 Task: Add Sprouts Organic Tomato Paste to the cart.
Action: Mouse moved to (285, 135)
Screenshot: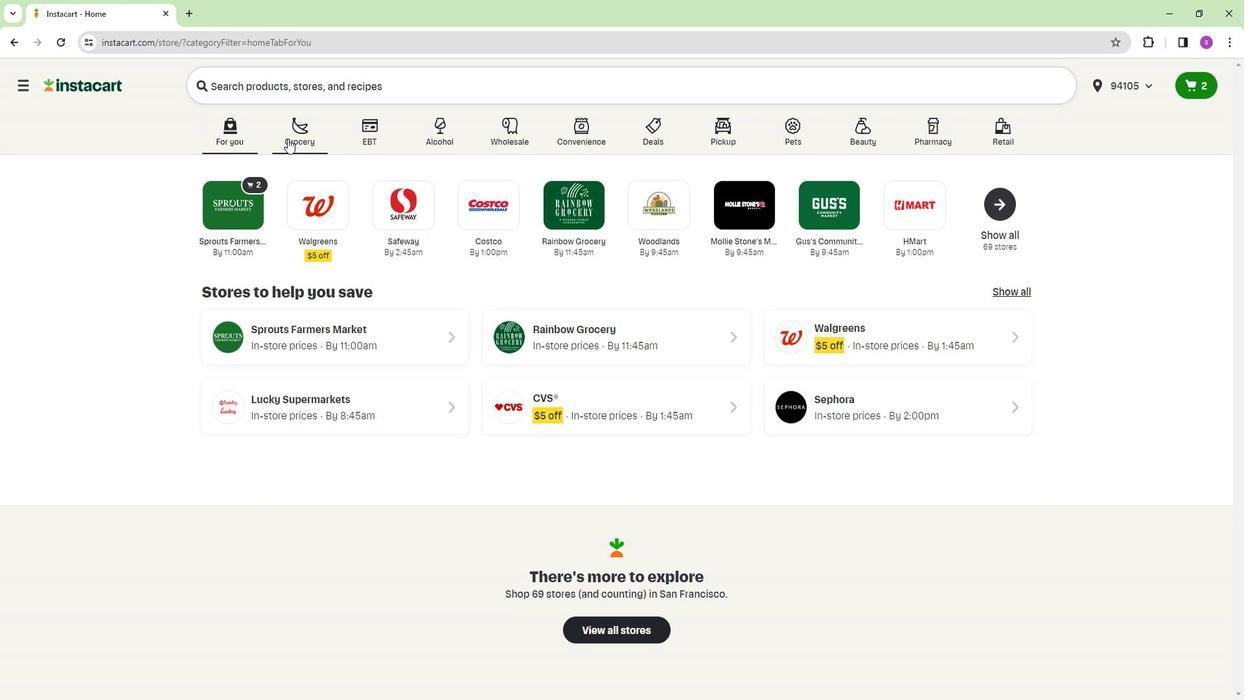 
Action: Mouse pressed left at (285, 135)
Screenshot: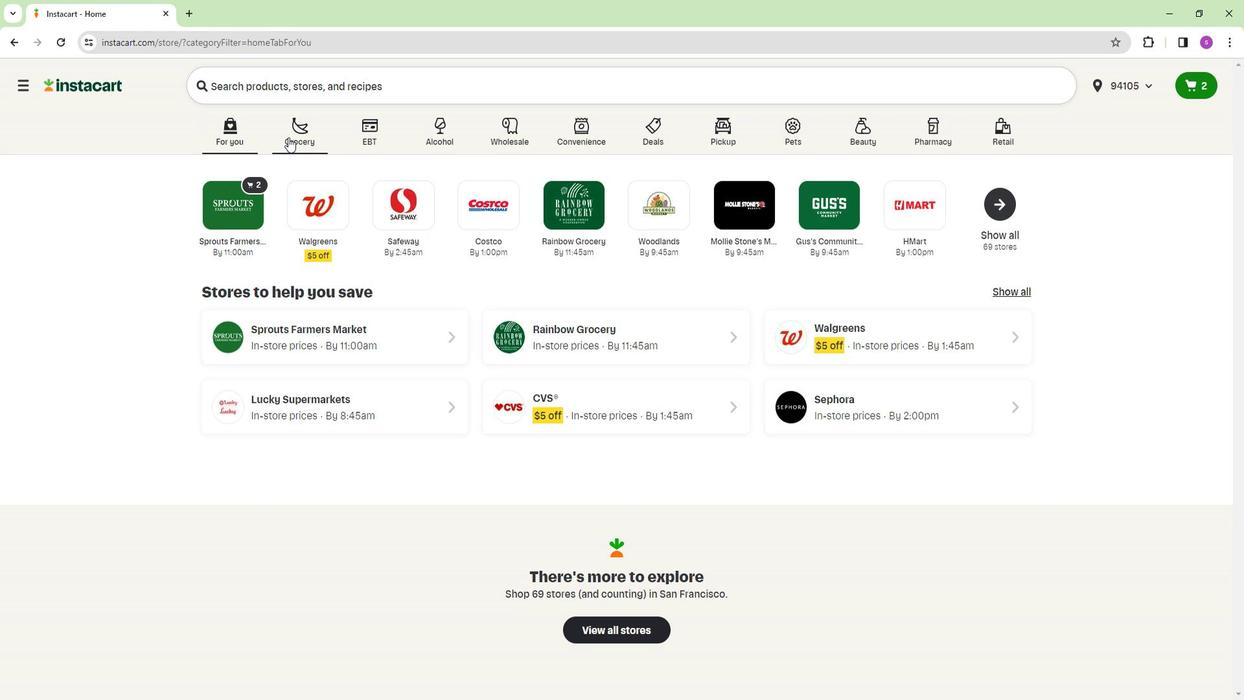 
Action: Mouse moved to (212, 208)
Screenshot: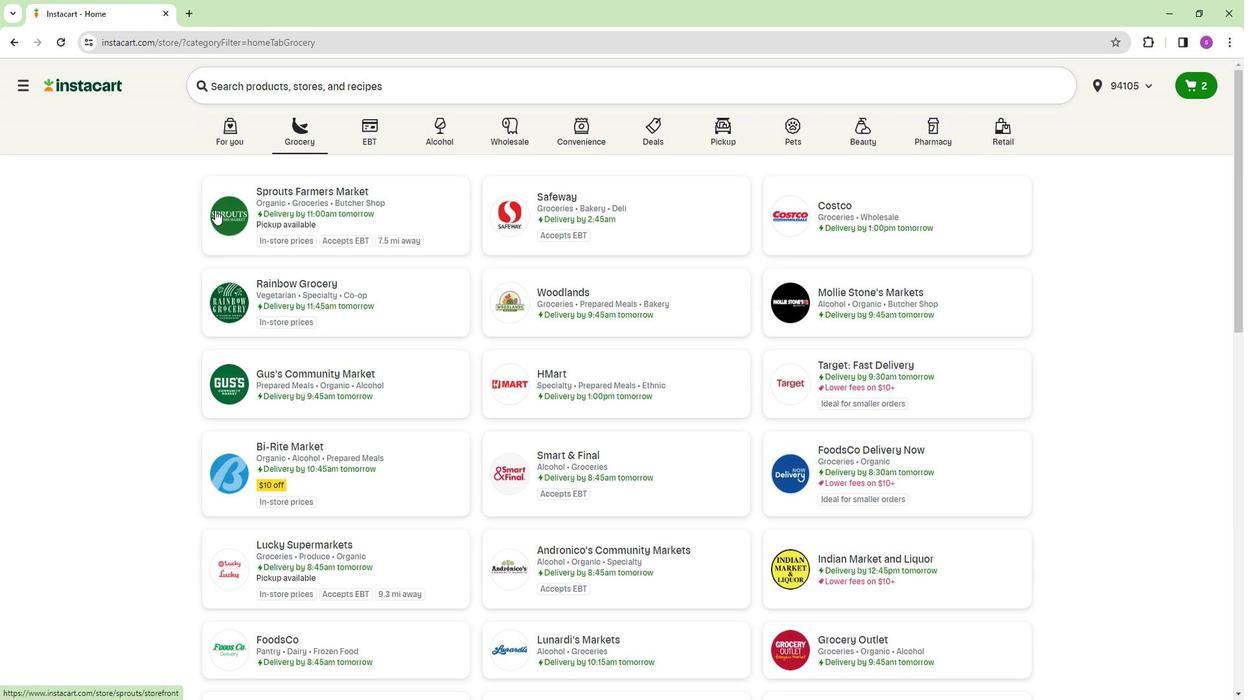 
Action: Mouse pressed left at (212, 208)
Screenshot: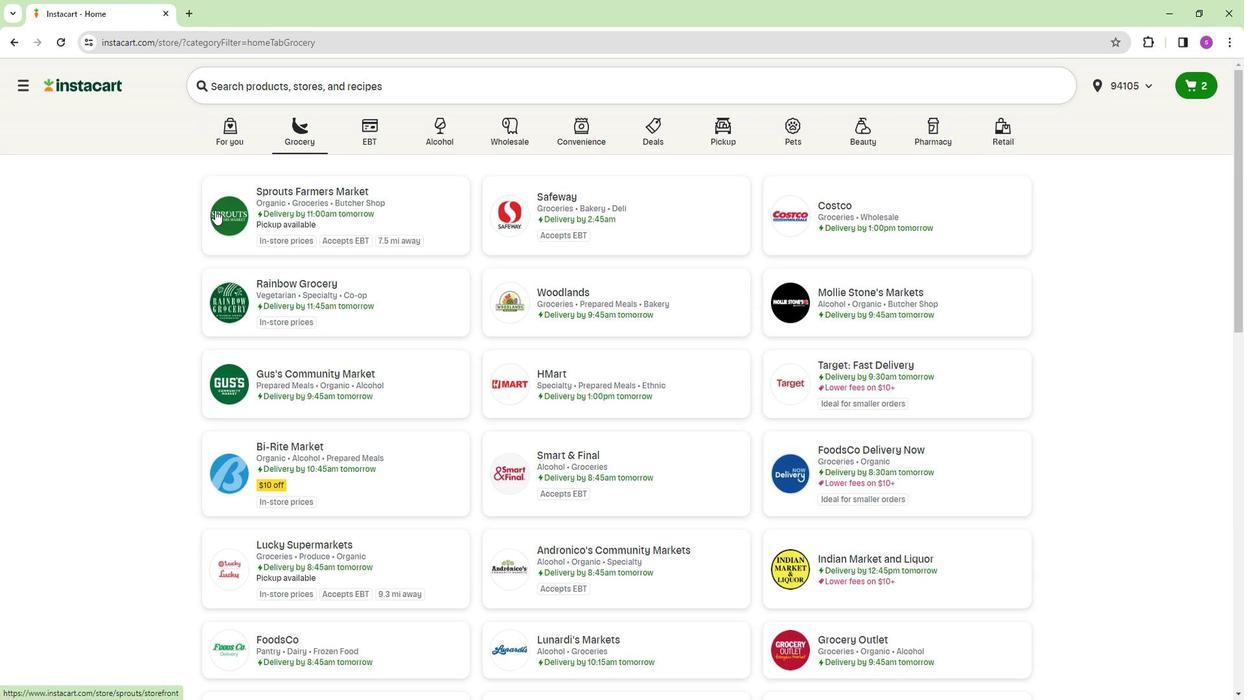 
Action: Mouse moved to (100, 569)
Screenshot: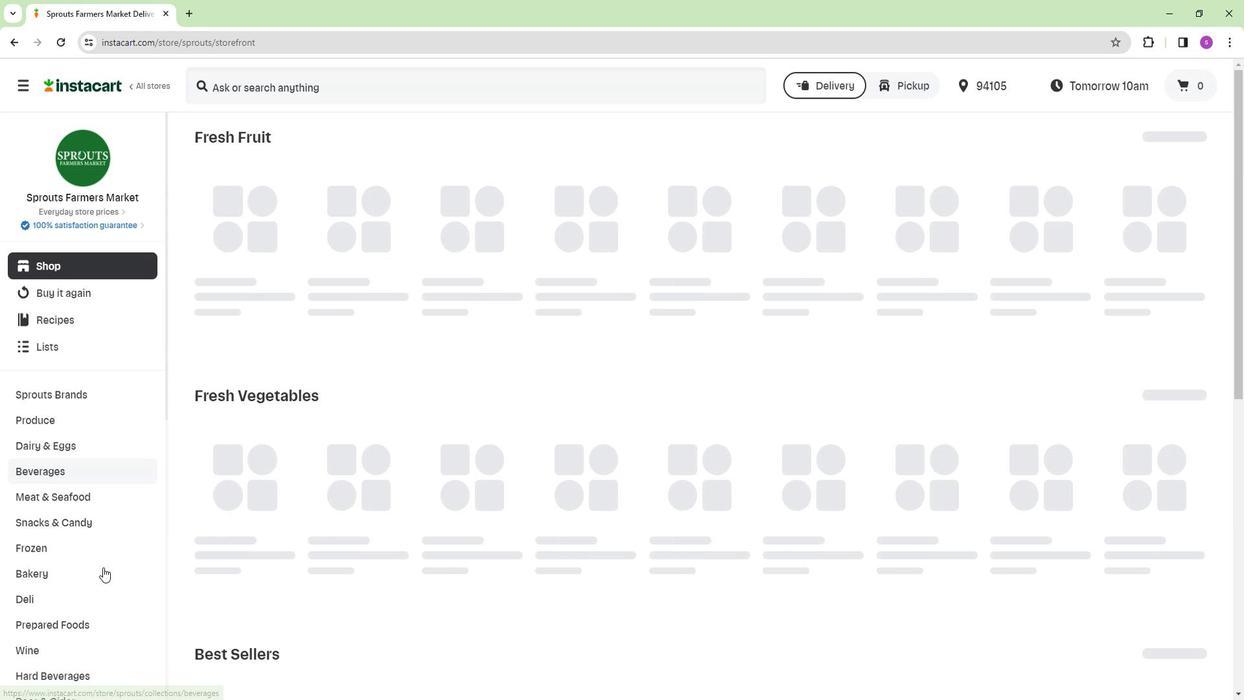 
Action: Mouse scrolled (100, 568) with delta (0, 0)
Screenshot: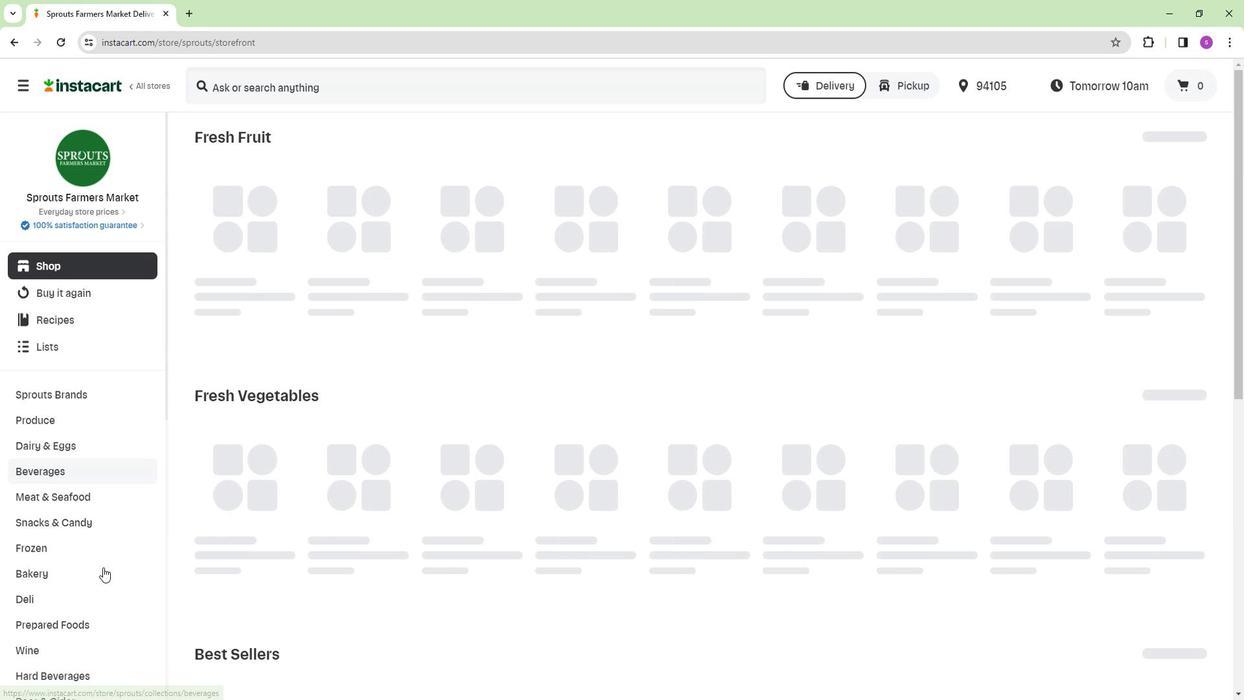 
Action: Mouse moved to (103, 560)
Screenshot: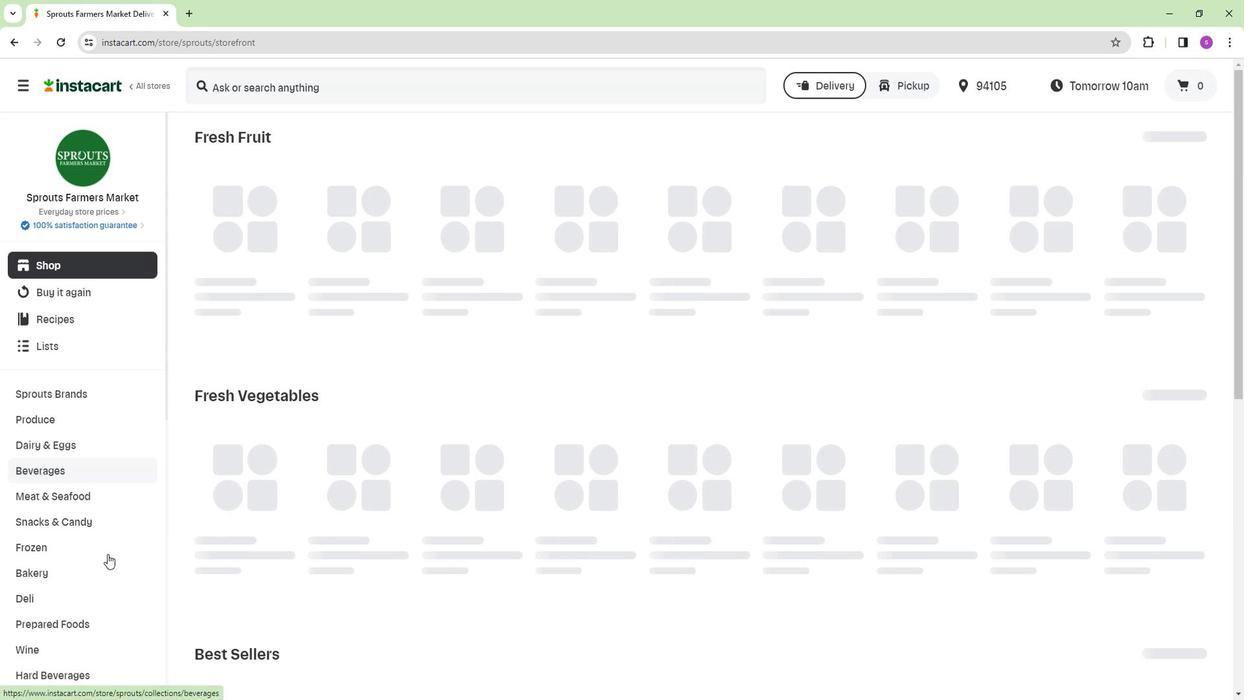 
Action: Mouse scrolled (103, 560) with delta (0, 0)
Screenshot: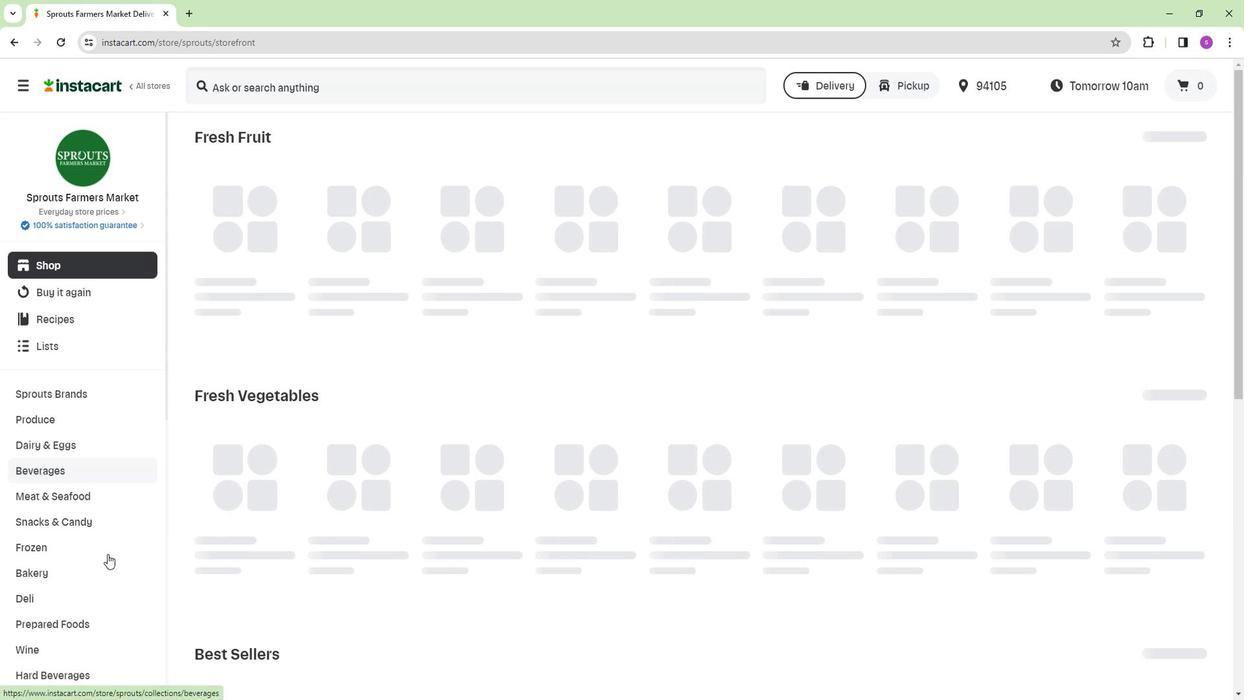 
Action: Mouse moved to (110, 597)
Screenshot: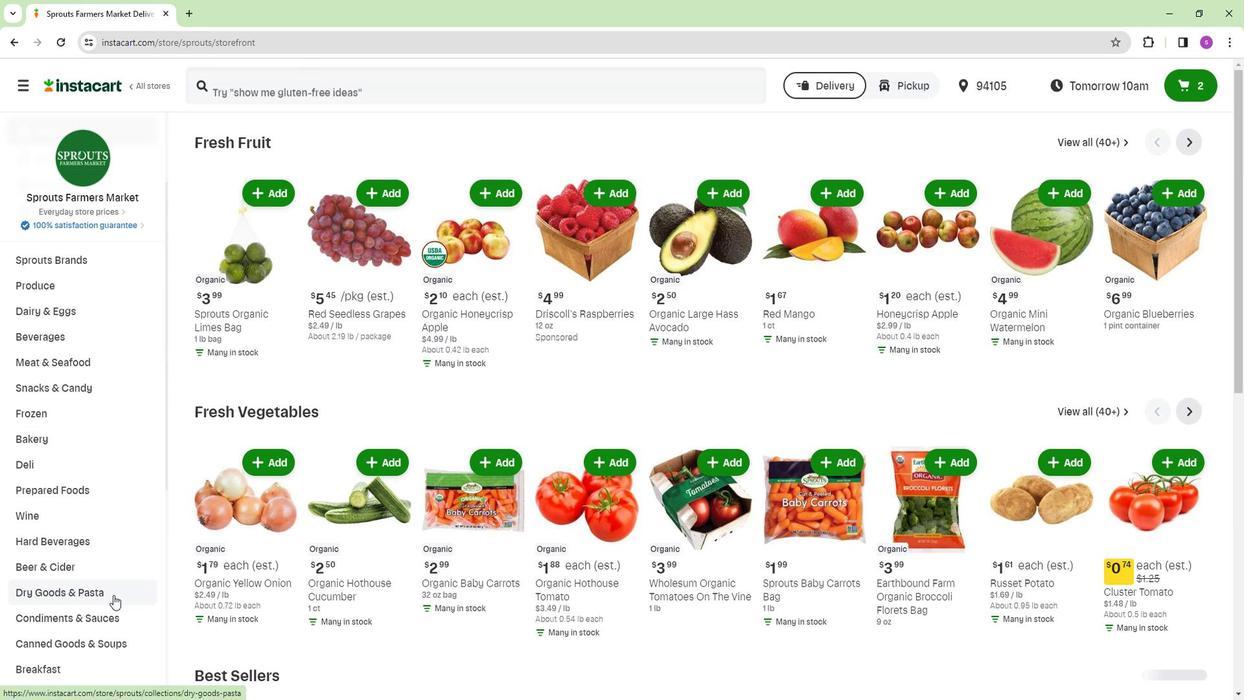 
Action: Mouse pressed left at (110, 597)
Screenshot: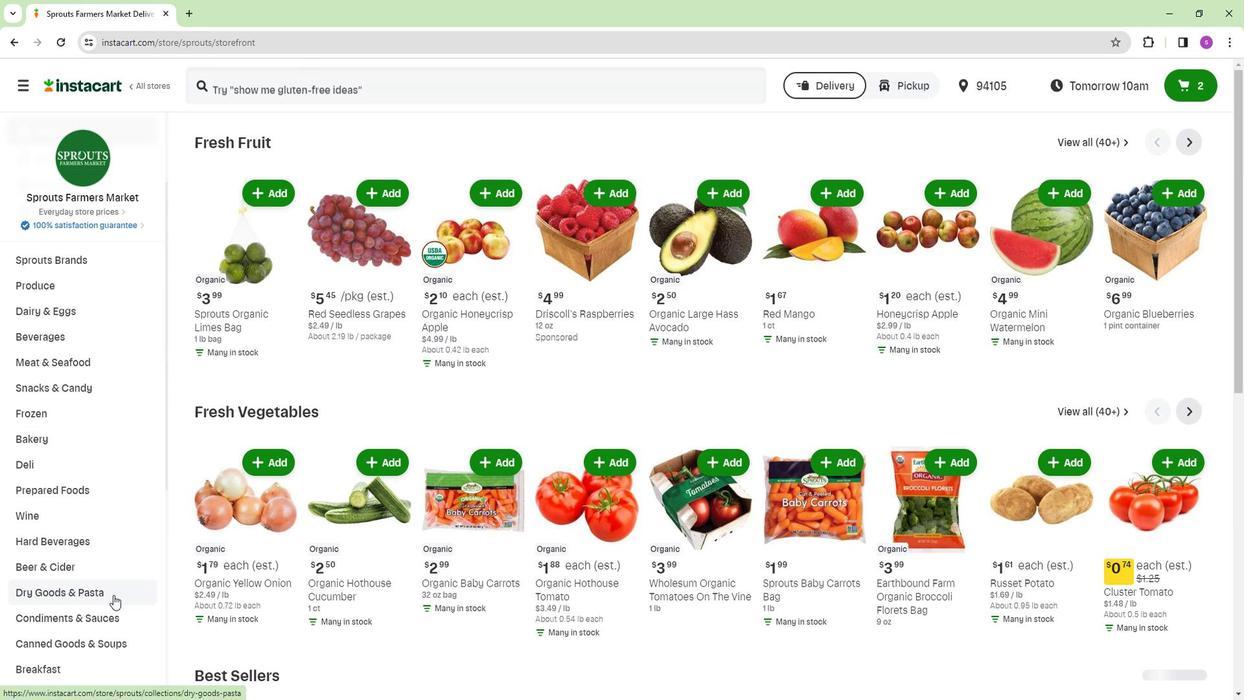 
Action: Mouse moved to (674, 170)
Screenshot: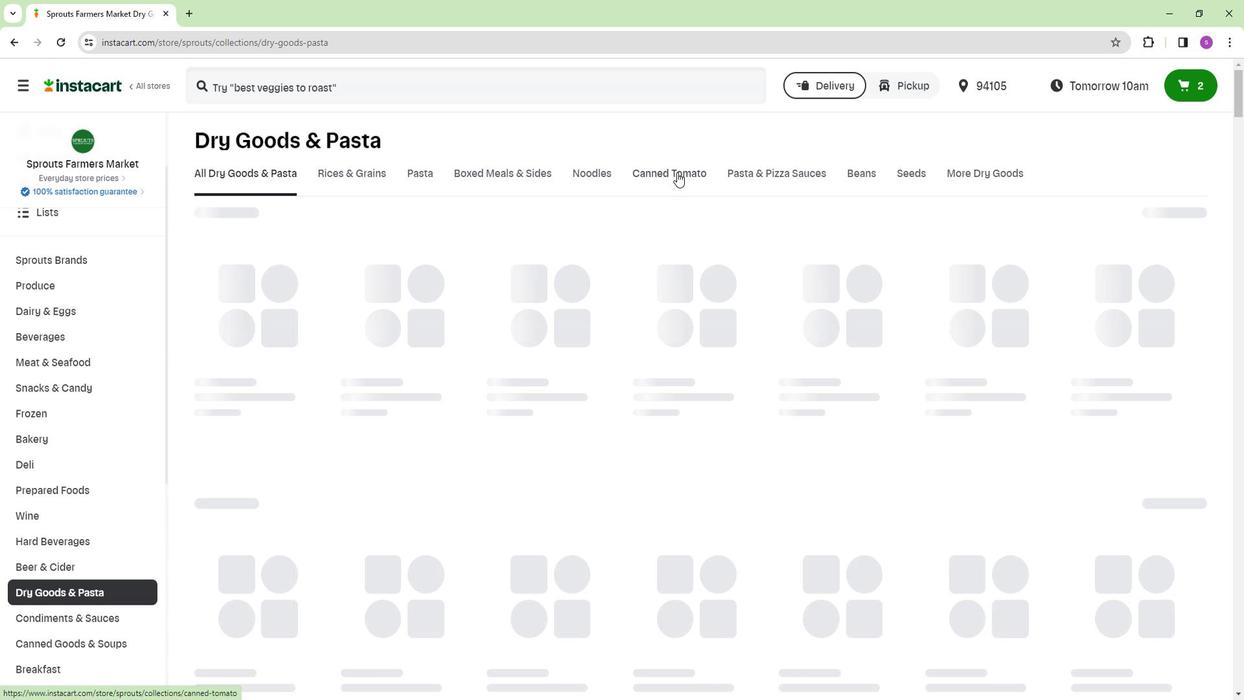 
Action: Mouse pressed left at (674, 170)
Screenshot: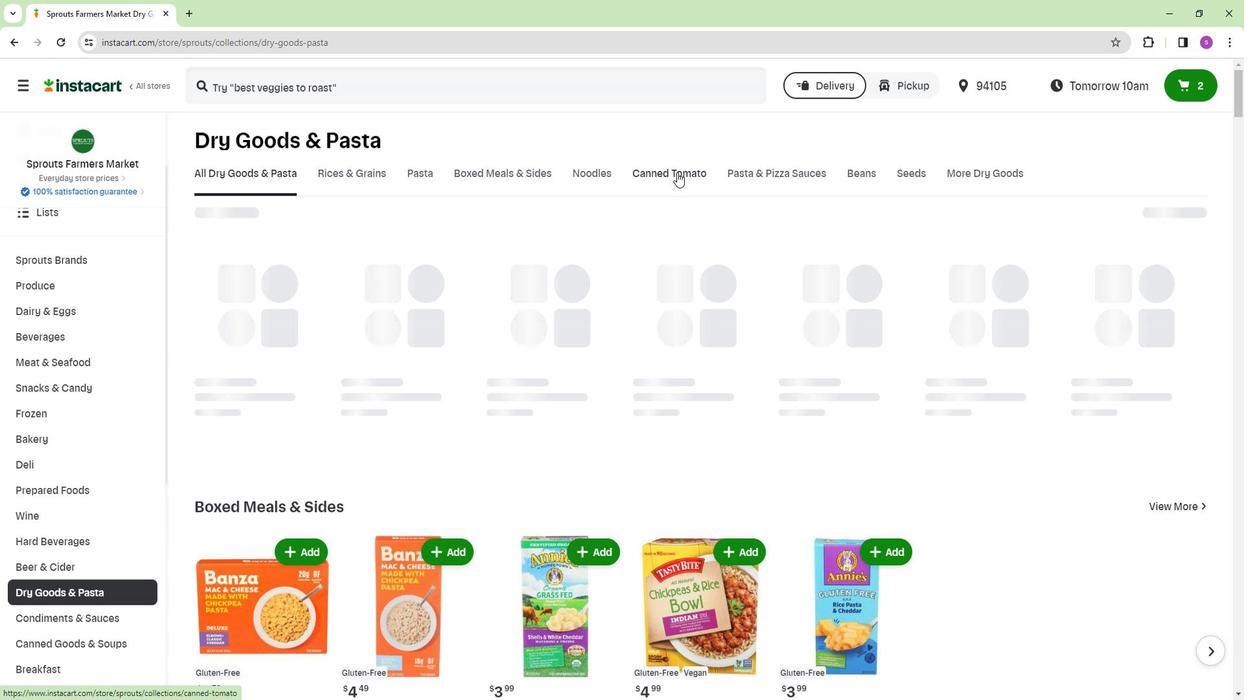 
Action: Mouse moved to (564, 223)
Screenshot: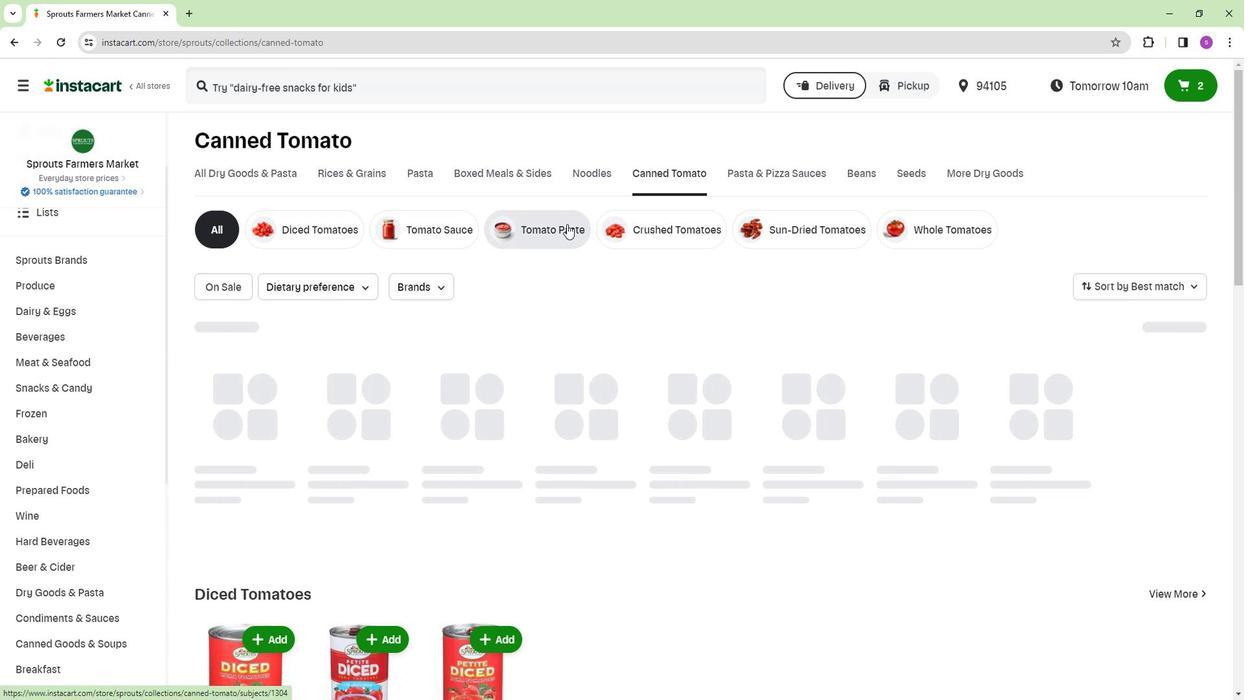 
Action: Mouse pressed left at (564, 223)
Screenshot: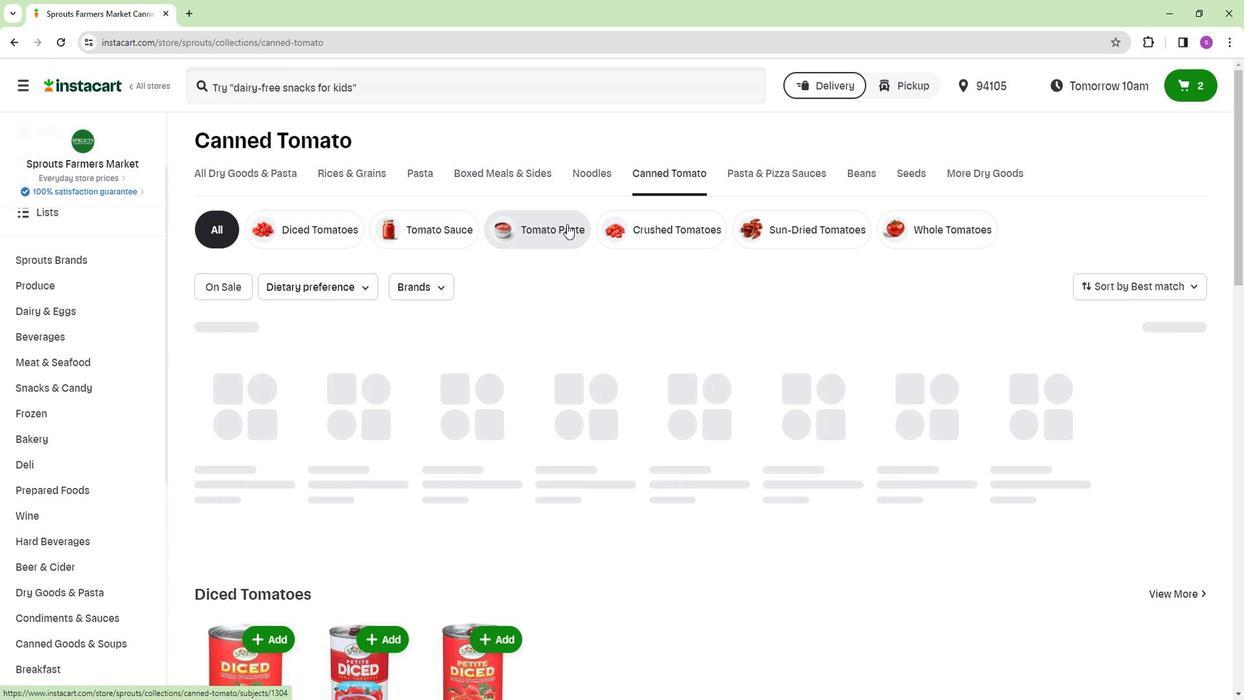 
Action: Mouse moved to (366, 94)
Screenshot: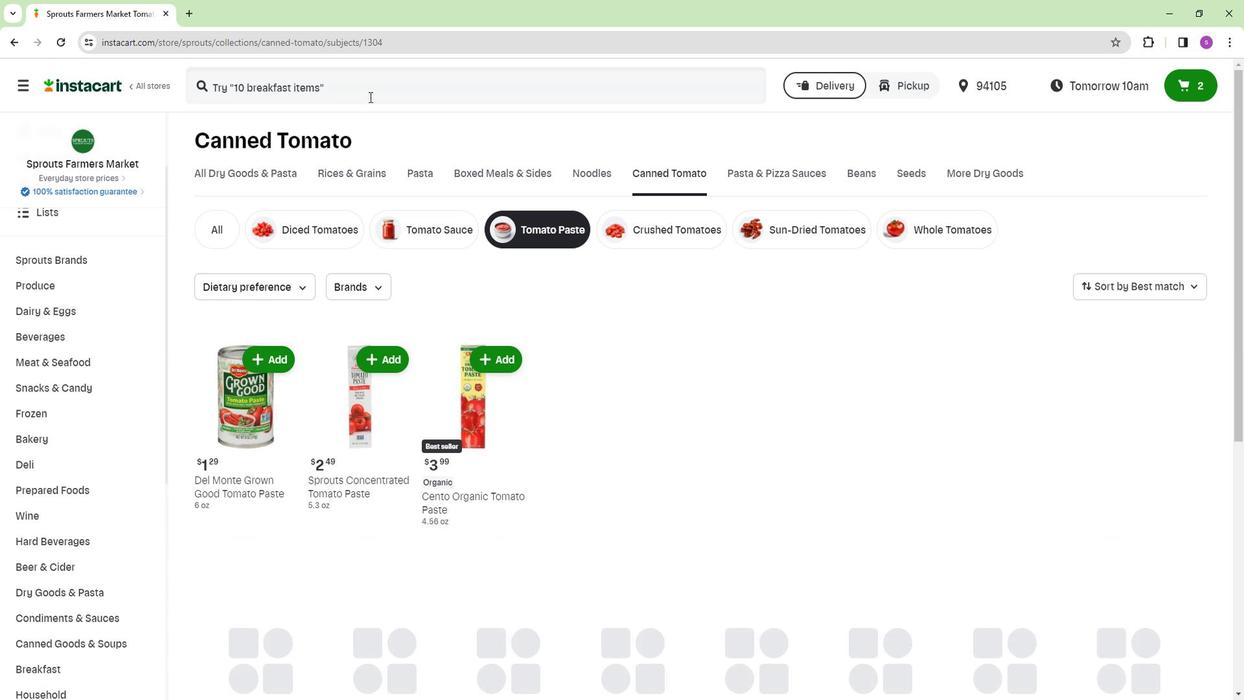 
Action: Mouse pressed left at (366, 94)
Screenshot: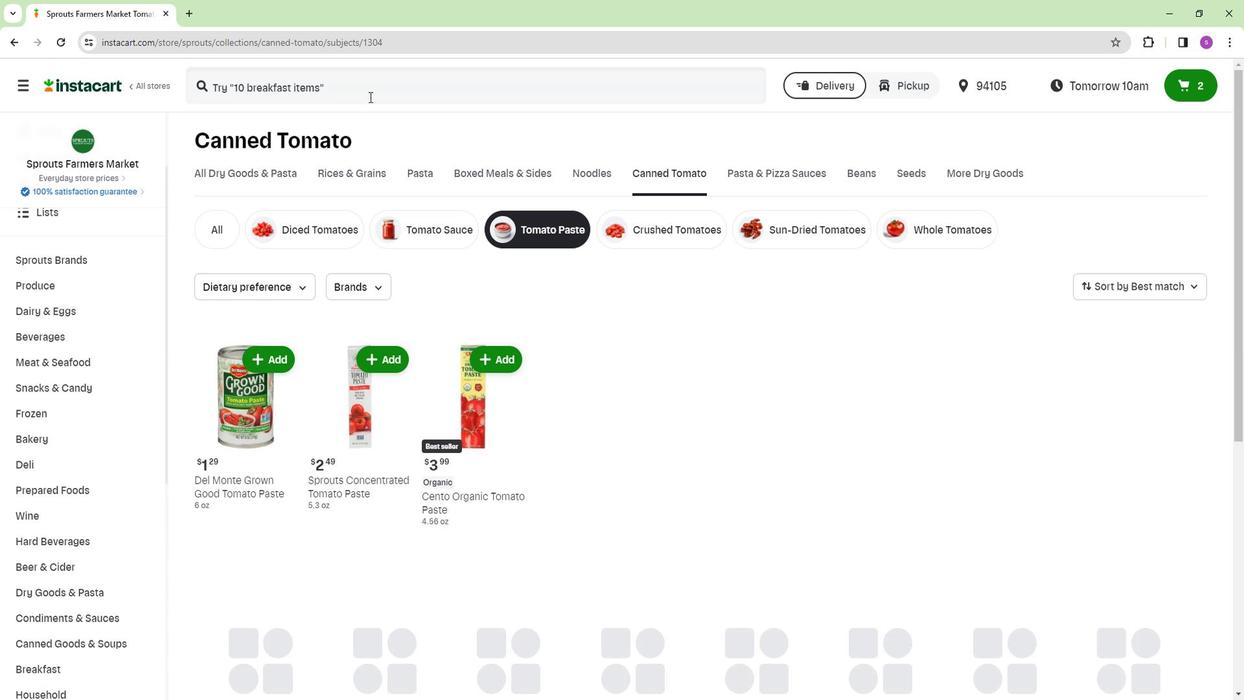 
Action: Mouse moved to (366, 94)
Screenshot: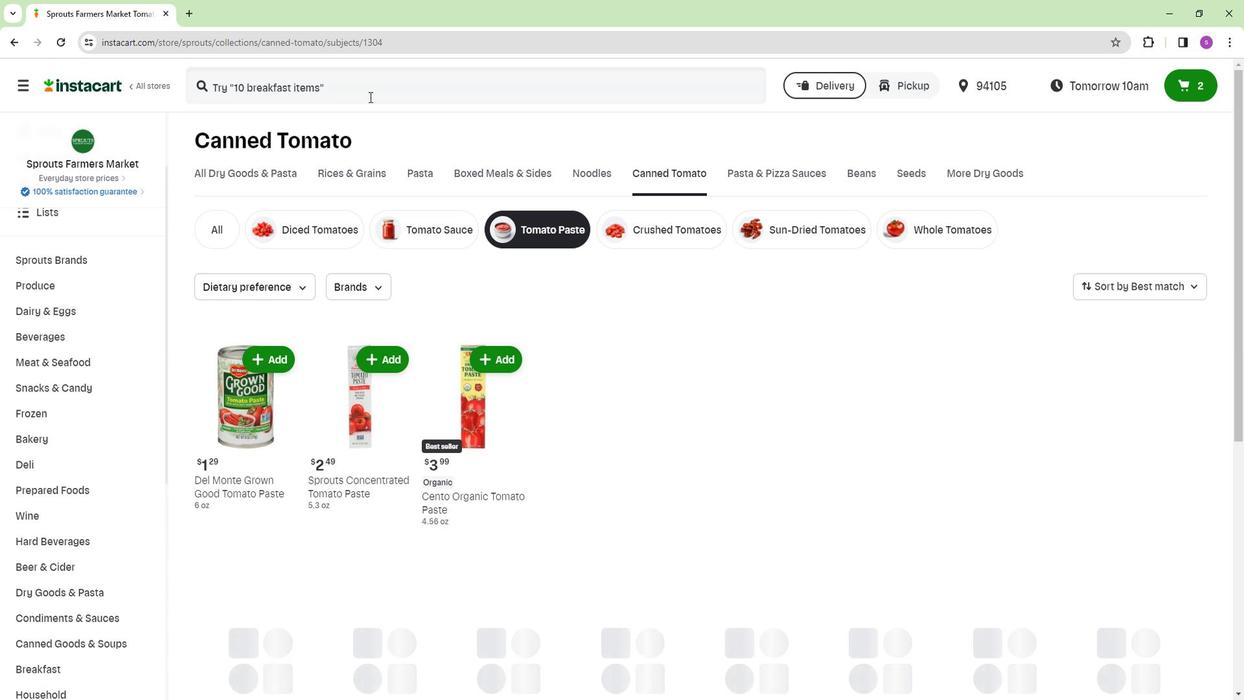 
Action: Key pressed <Key.shift>A<Key.backspace><Key.shift>Spo<Key.backspace>routs<Key.space><Key.shift>Organic<Key.space><Key.shift>Tomato<Key.space><Key.shift>Paste<Key.enter>
Screenshot: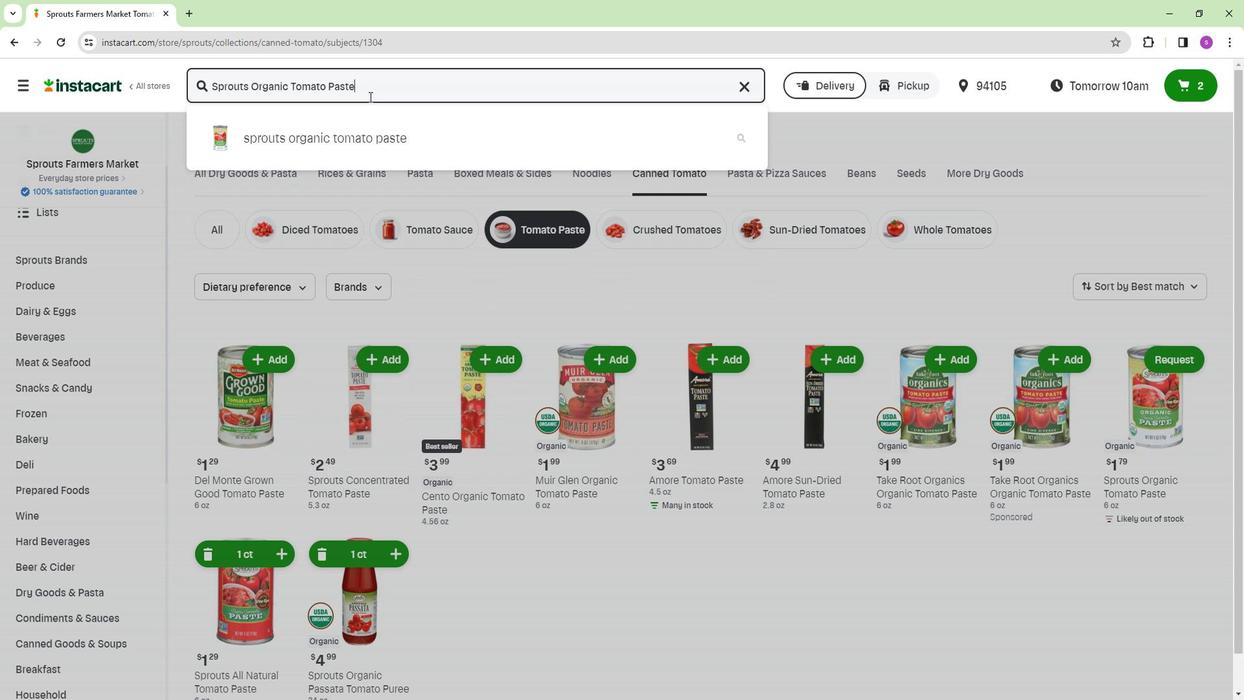 
Action: Mouse moved to (555, 221)
Screenshot: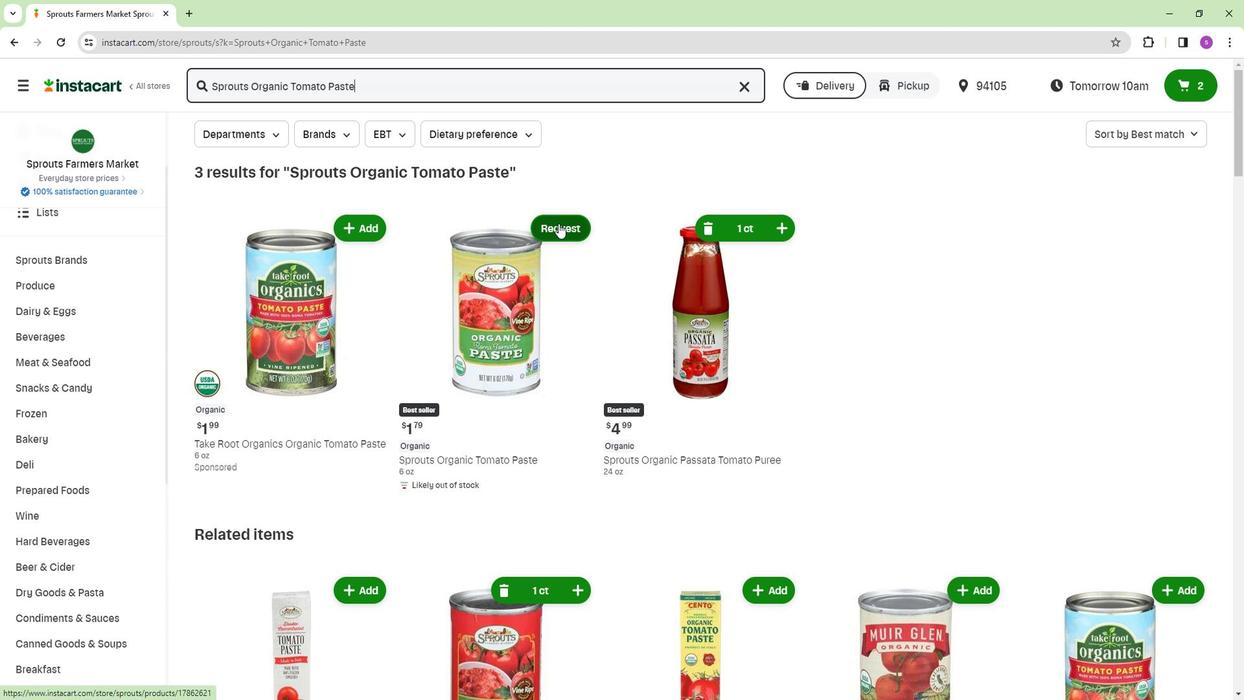 
Action: Mouse pressed left at (555, 221)
Screenshot: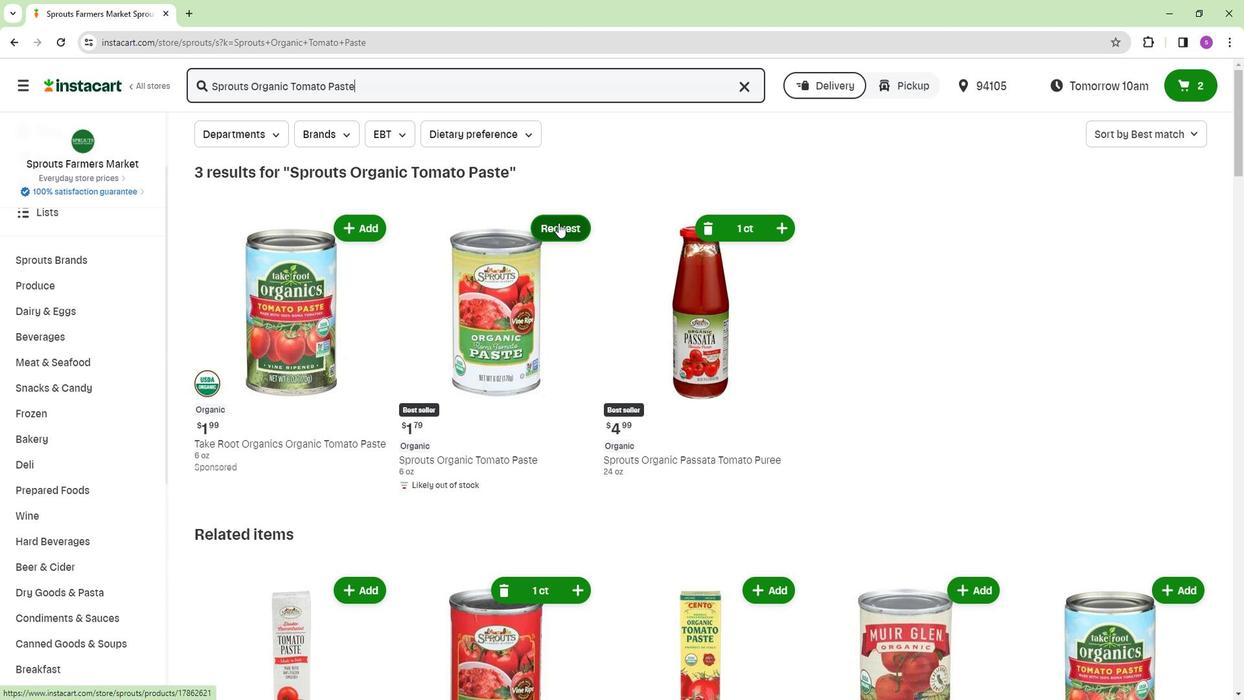
Action: Mouse moved to (689, 552)
Screenshot: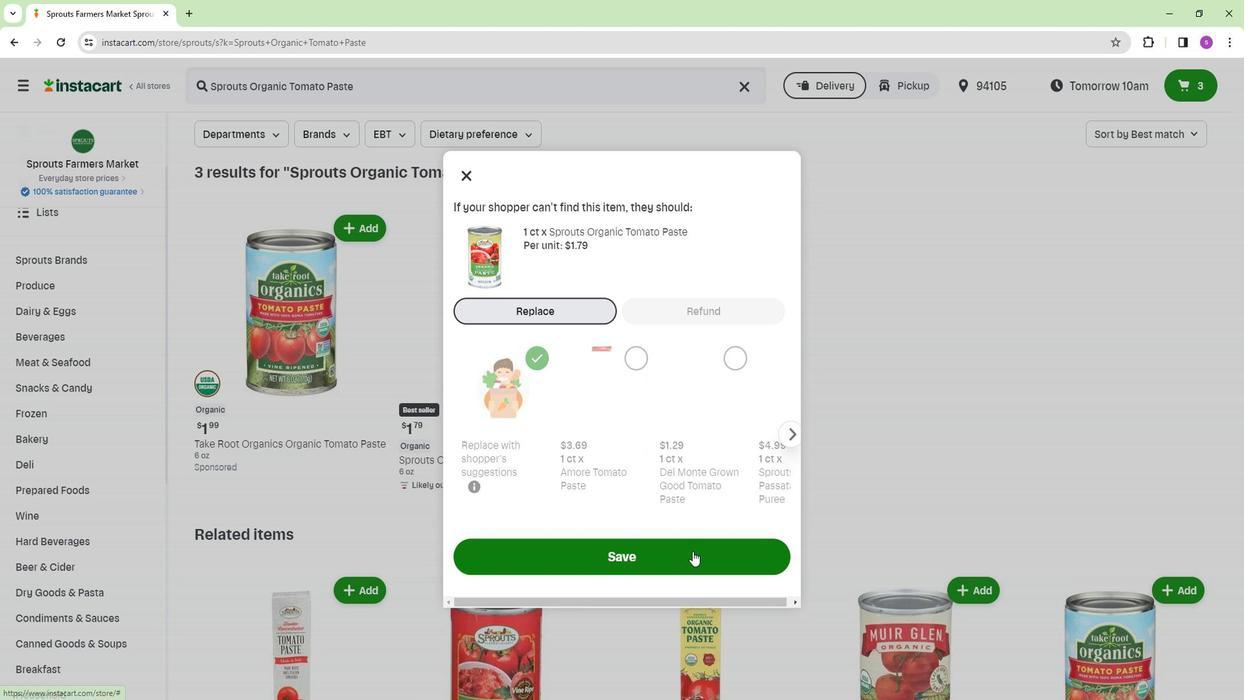 
Action: Mouse pressed left at (689, 552)
Screenshot: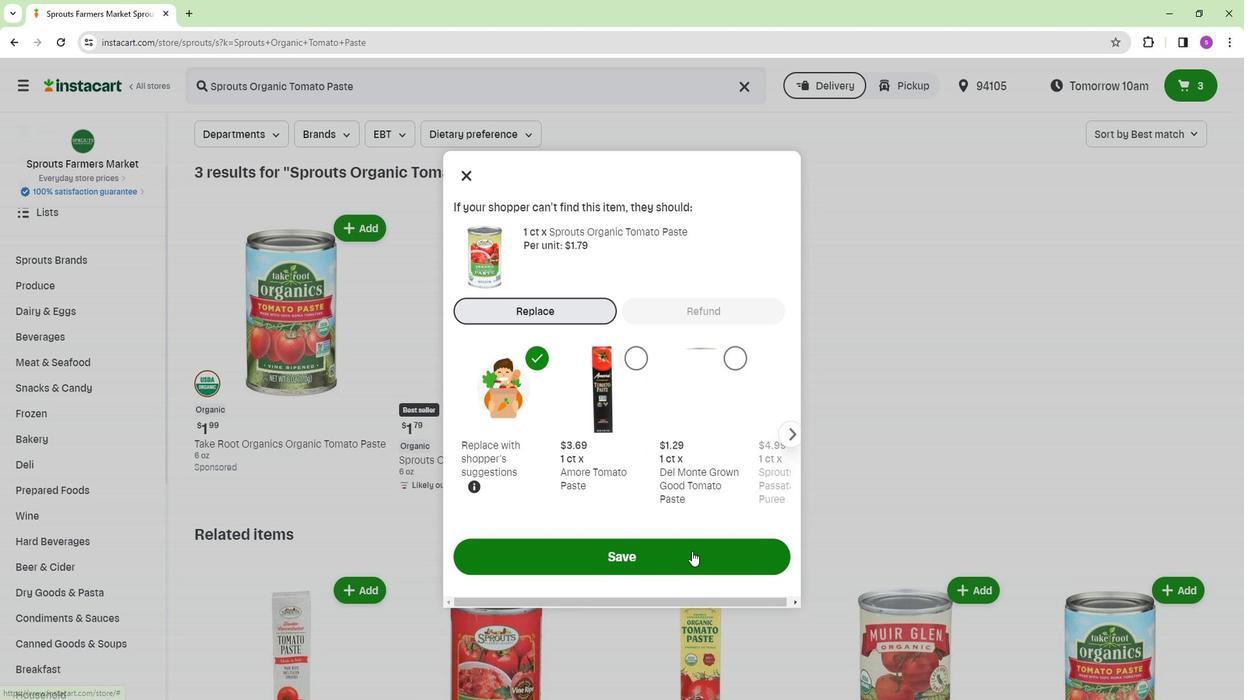 
Action: Mouse moved to (767, 322)
Screenshot: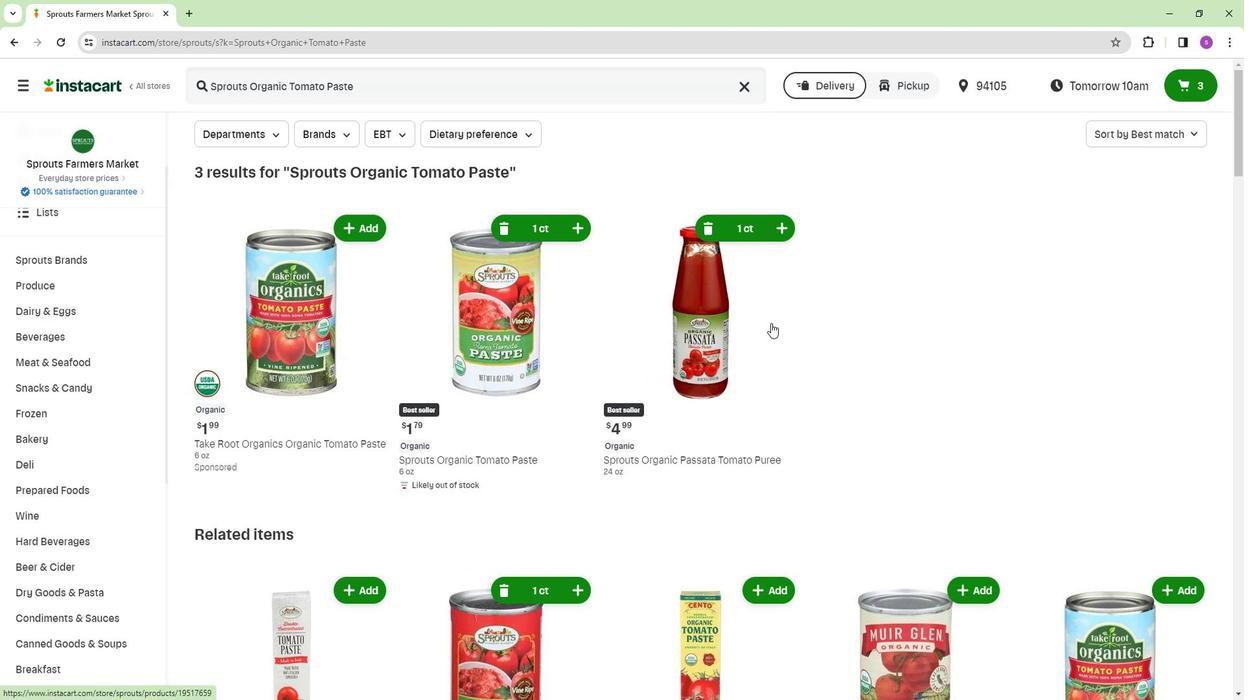 
